 Task: Open a blank worksheet and write heading  Customer order data  Add 10 people name:-  'David White, Emily Green, Andrew Baker, Madison Evans, Logan King, Grace Hill, Gabriel Young, Elizabeth Flores, Samuel Reed, Avery Nelson. ' in October Last week sales are  10020 to 20050. customer order name:-  Nike shoe, Adidas shoe, Gucci T-shirt, Louis Vuitton bag, Zara Shirt, H&M jeans, Chanel perfume, Versace perfume, Ralph Lauren, Prada Shirtcustomer order price in between:-  10000 to 15000. Save page auditingSalesByRegion_2022
Action: Mouse pressed left at (136, 42)
Screenshot: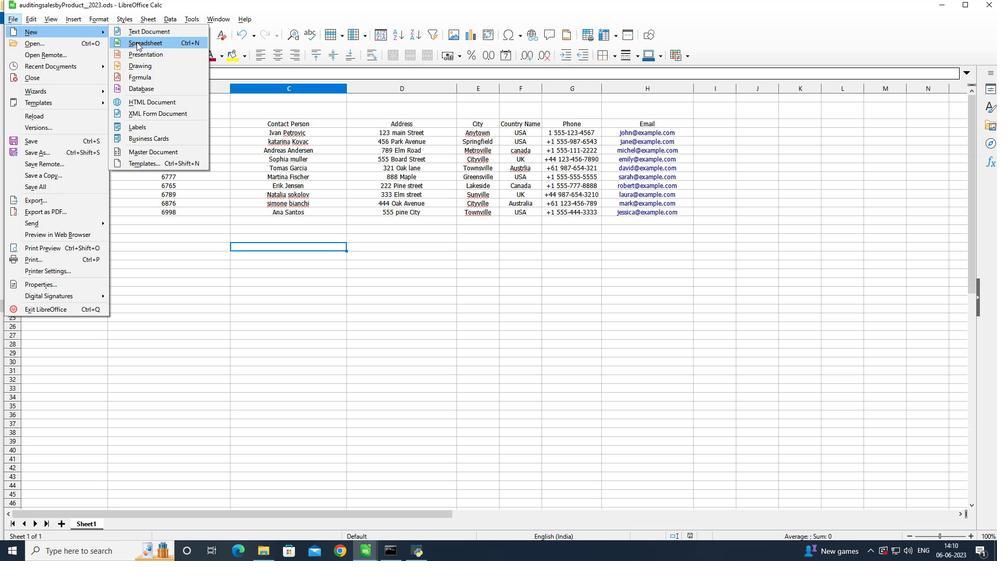 
Action: Mouse moved to (87, 103)
Screenshot: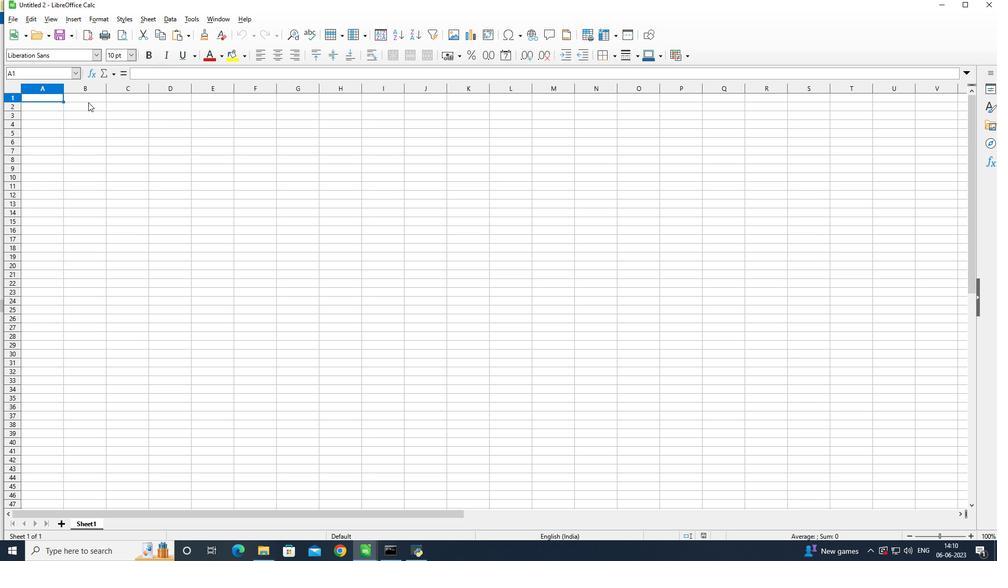 
Action: Mouse pressed left at (87, 103)
Screenshot: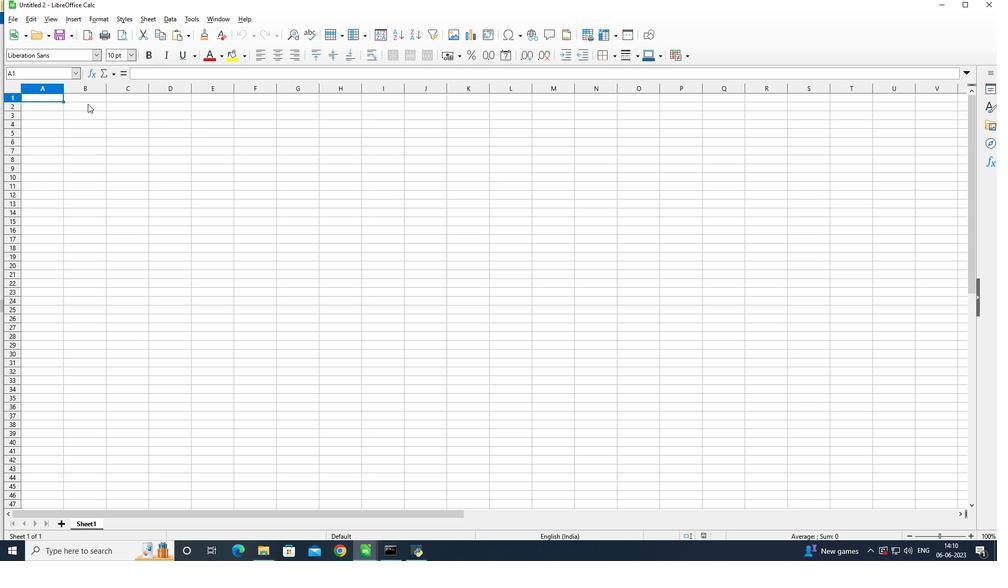 
Action: Mouse moved to (108, 94)
Screenshot: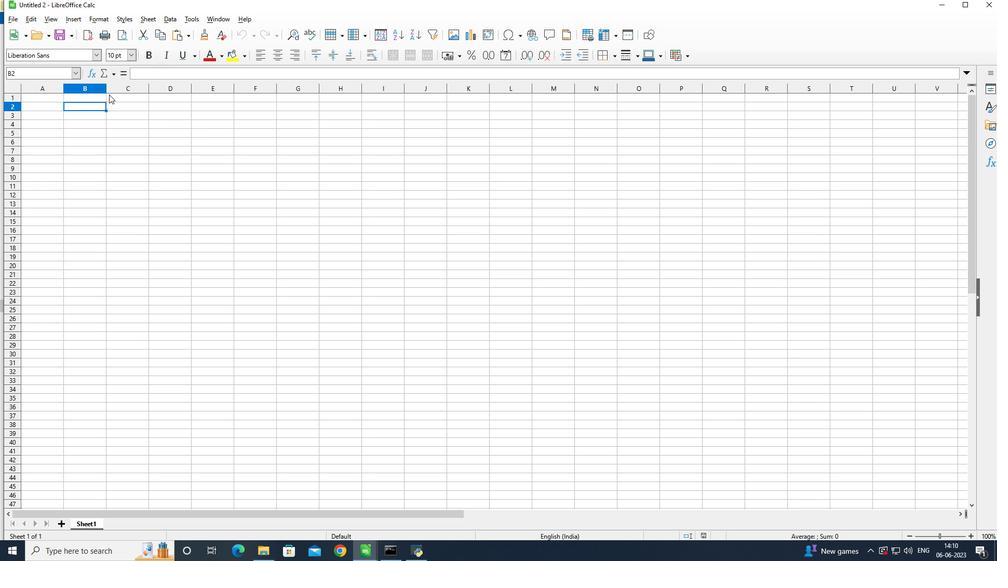 
Action: Key pressed <Key.shift><Key.shift><Key.shift><Key.shift>C
Screenshot: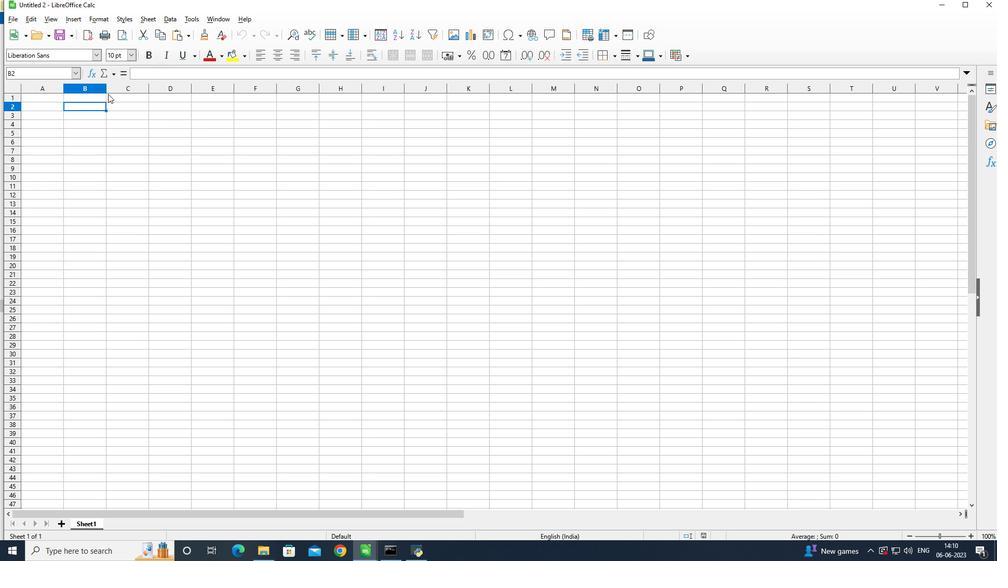 
Action: Mouse moved to (107, 94)
Screenshot: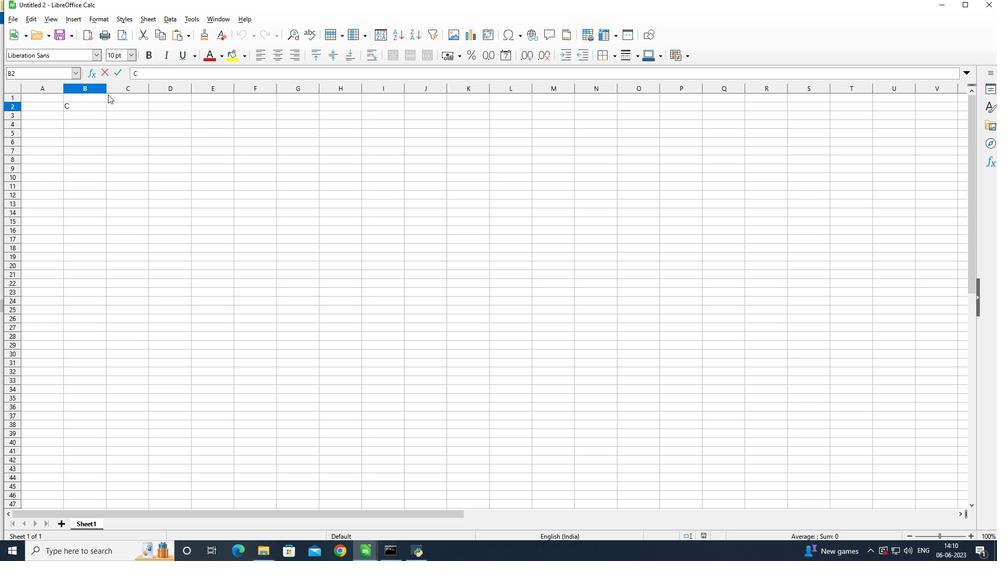 
Action: Key pressed ustomer<Key.space><Key.shift>Order<Key.enter>
Screenshot: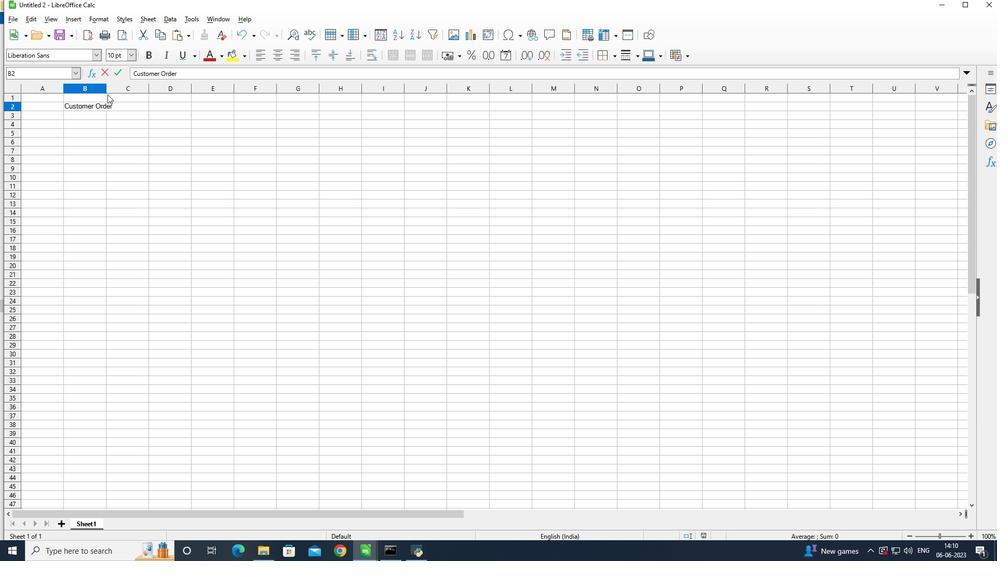 
Action: Mouse moved to (41, 114)
Screenshot: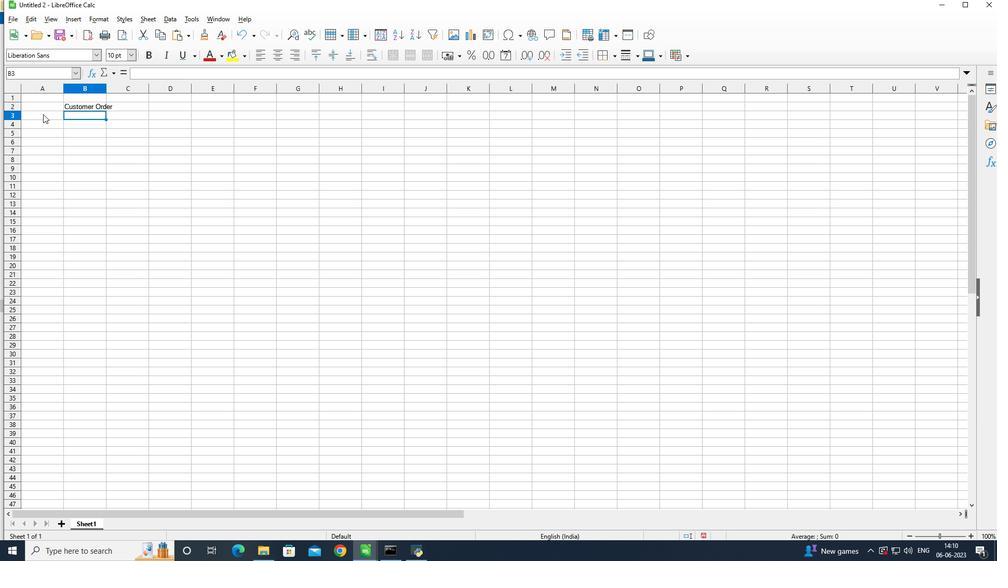 
Action: Mouse pressed left at (41, 114)
Screenshot: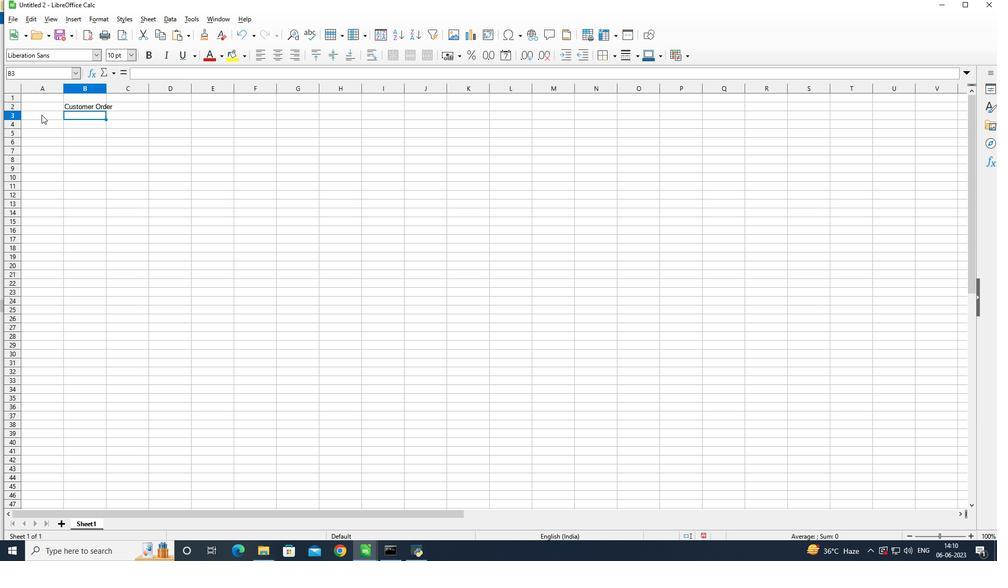 
Action: Key pressed <Key.shift>David<Key.space><Key.shift>White<Key.enter><Key.shift><Key.shift><Key.shift><Key.shift><Key.shift><Key.shift><Key.shift><Key.shift><Key.shift>Emily<Key.space><Key.shift>Green<Key.enter><Key.shift>Andrew<Key.space><Key.shift>Baker<Key.enter><Key.shift>Madison<Key.space><Key.shift><Key.shift><Key.shift><Key.shift><Key.shift>Evans<Key.enter><Key.shift>Logan<Key.space><Key.shift>King<Key.enter><Key.shift>Grace<Key.space><Key.shift>Hill<Key.enter><Key.shift><Key.shift><Key.shift><Key.shift><Key.shift><Key.shift><Key.shift><Key.shift><Key.shift><Key.shift>Gabriel<Key.space><Key.shift>Young<Key.enter><Key.shift><Key.shift><Key.shift><Key.shift>Elizabeth<Key.space><Key.shift><Key.shift><Key.shift><Key.shift>Flores<Key.enter><Key.shift>Samuel<Key.space><Key.shift>Reed<Key.enter><Key.shift><Key.shift><Key.shift><Key.shift><Key.shift><Key.shift><Key.shift>Avery<Key.space><Key.shift>Nelson<Key.enter>
Screenshot: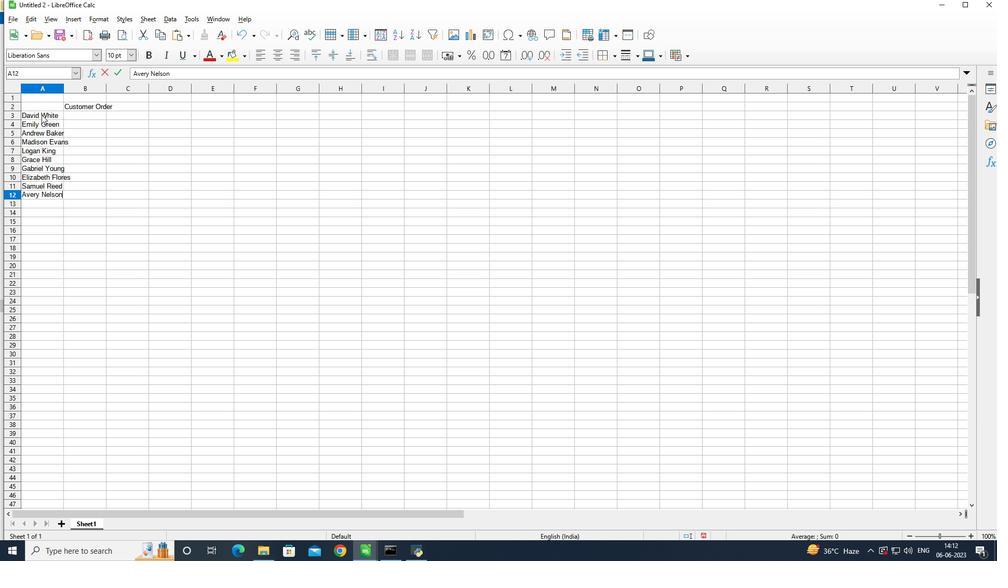 
Action: Mouse moved to (62, 87)
Screenshot: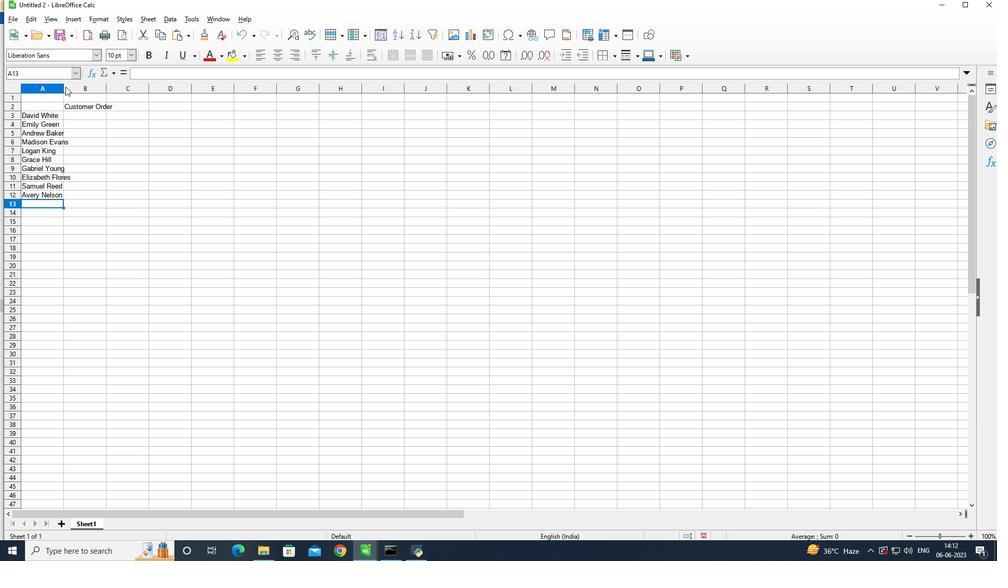
Action: Mouse pressed left at (62, 87)
Screenshot: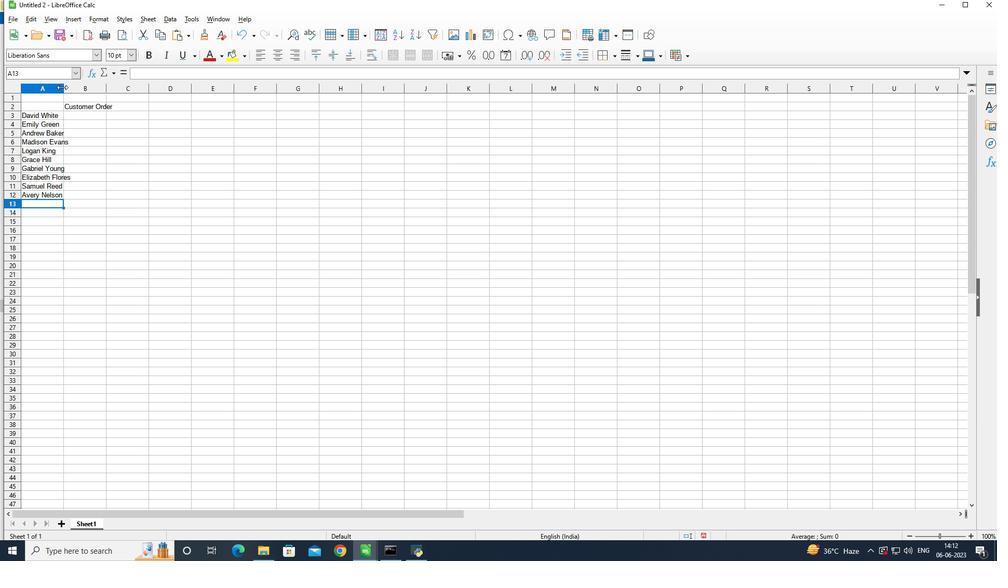 
Action: Mouse moved to (148, 87)
Screenshot: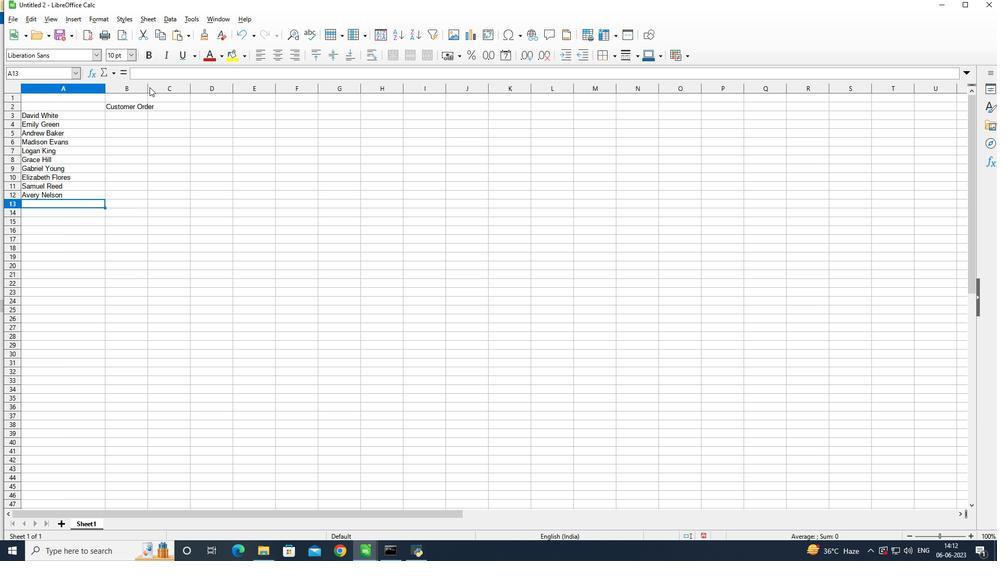 
Action: Mouse pressed left at (148, 87)
Screenshot: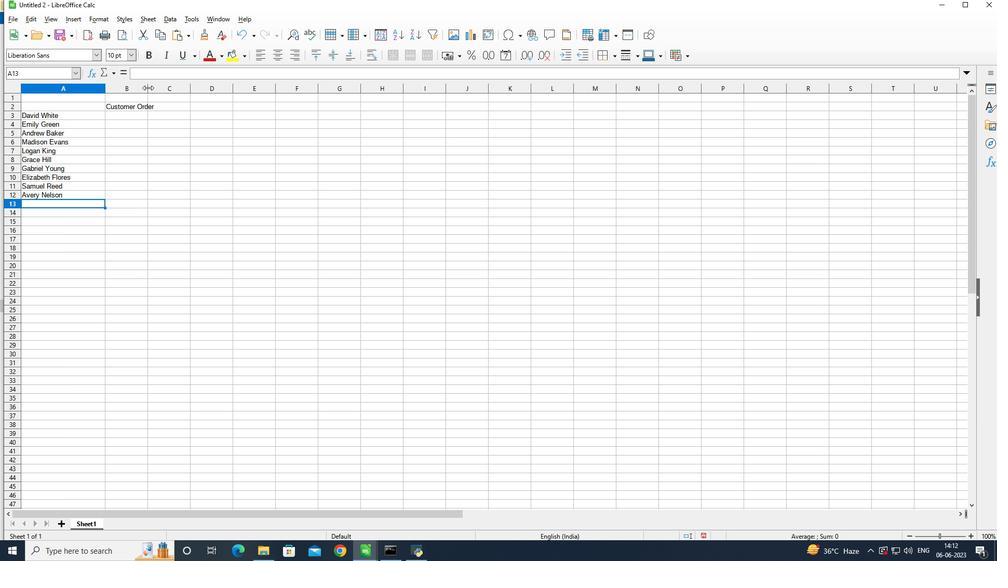 
Action: Mouse moved to (131, 113)
Screenshot: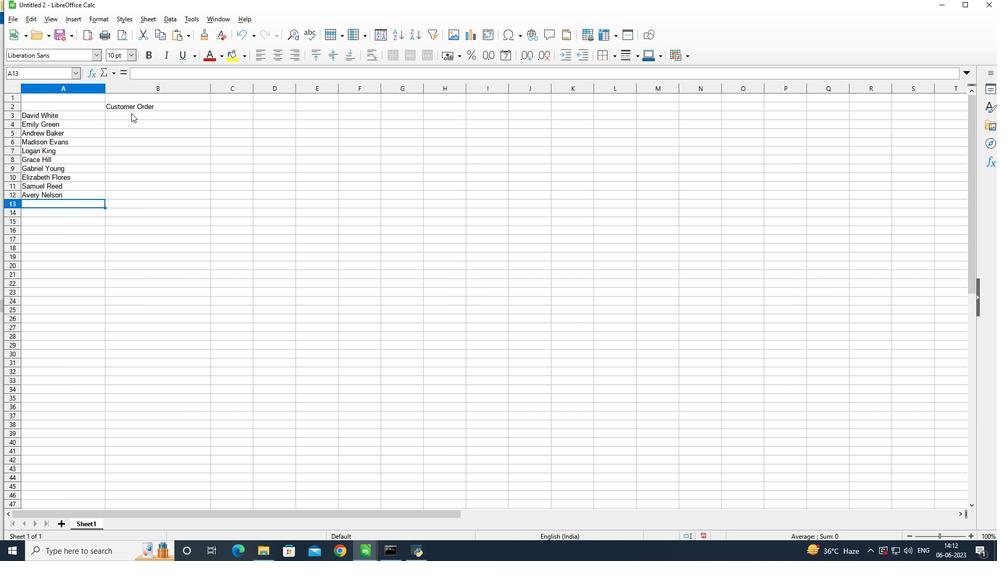 
Action: Mouse pressed left at (131, 113)
Screenshot: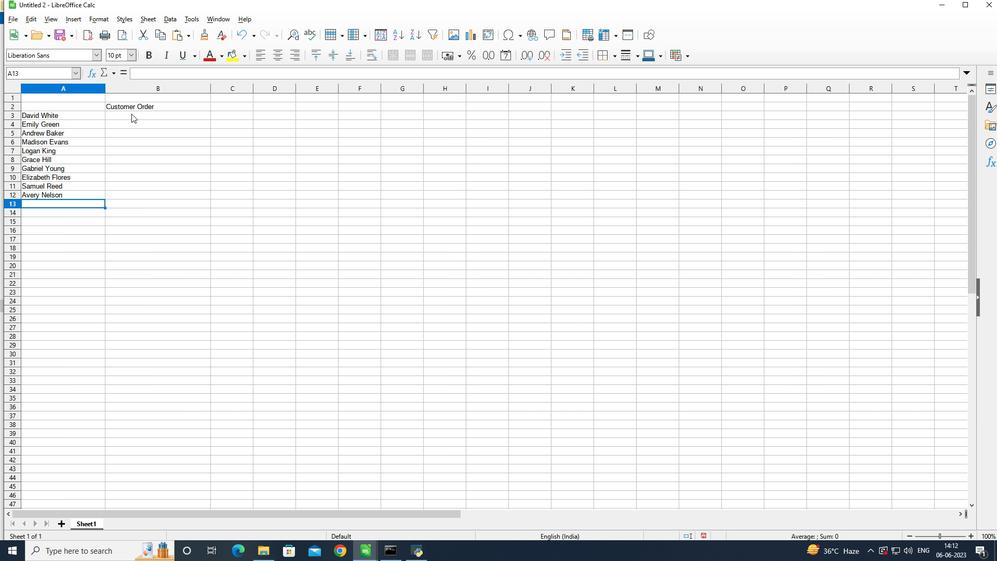 
Action: Mouse moved to (134, 117)
Screenshot: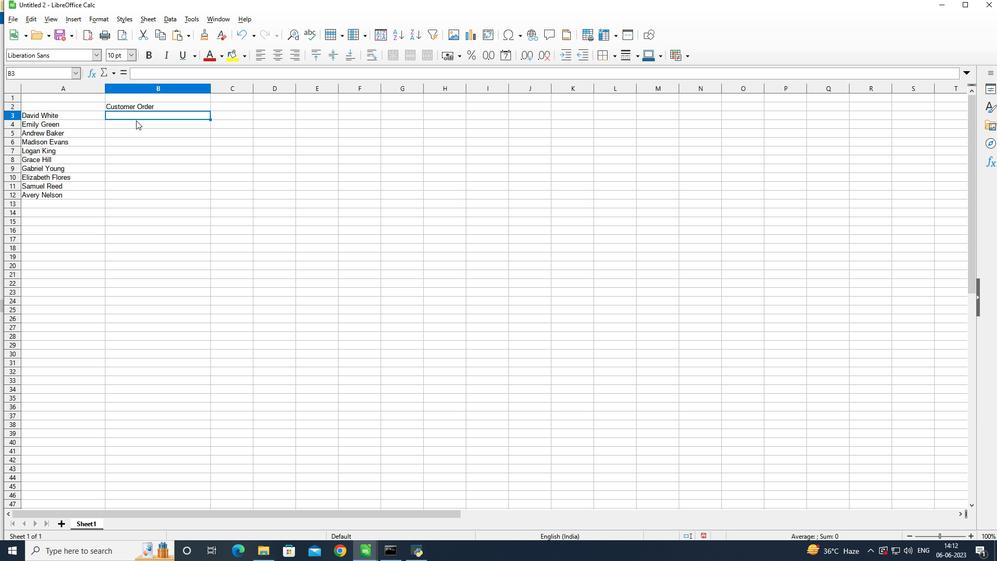 
Action: Key pressed <Key.shift><Key.shift>October<Key.space><Key.shift>Last<Key.space><Key.shift>Wee
Screenshot: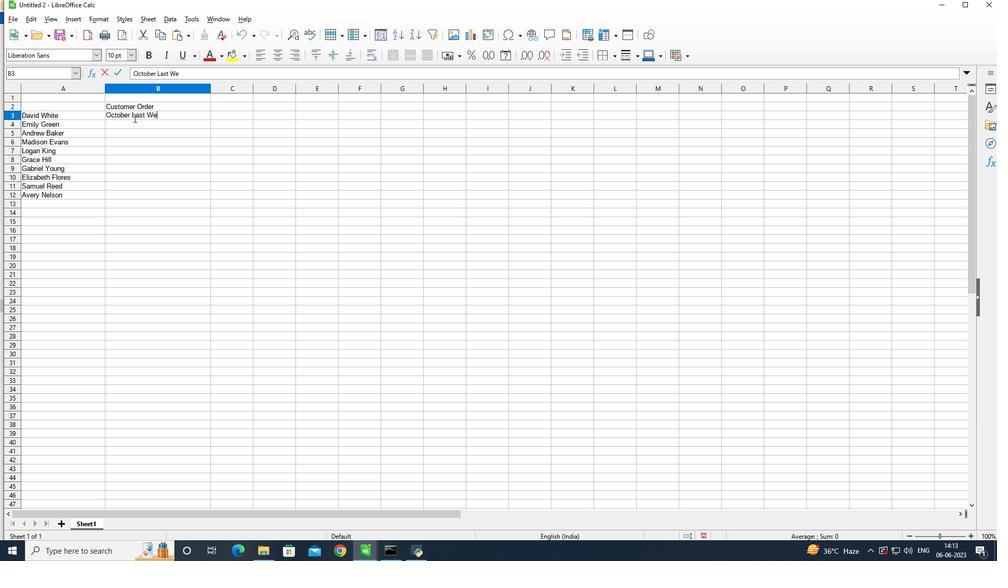 
Action: Mouse moved to (133, 117)
Screenshot: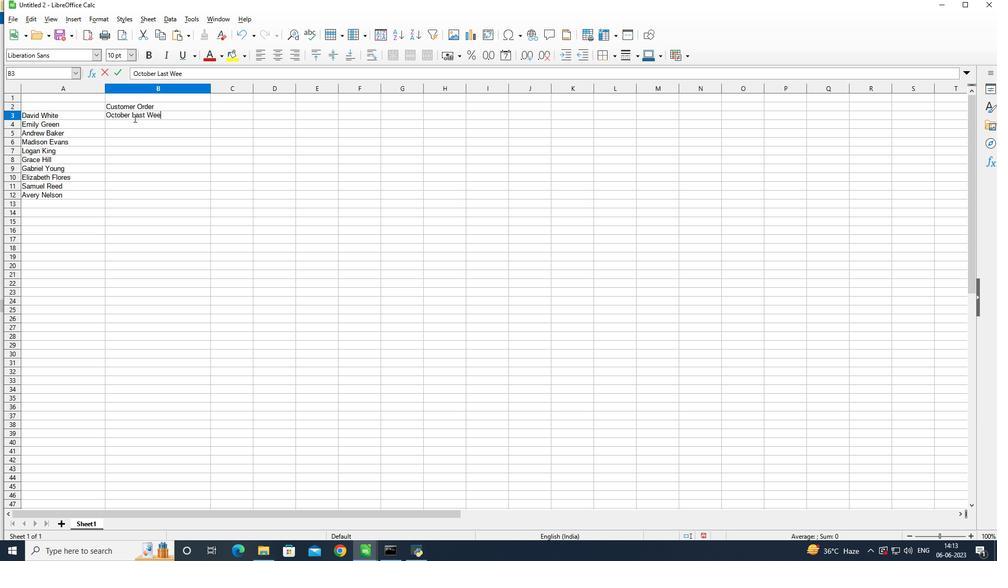 
Action: Key pressed k<Key.shift>Sale<Key.enter>
Screenshot: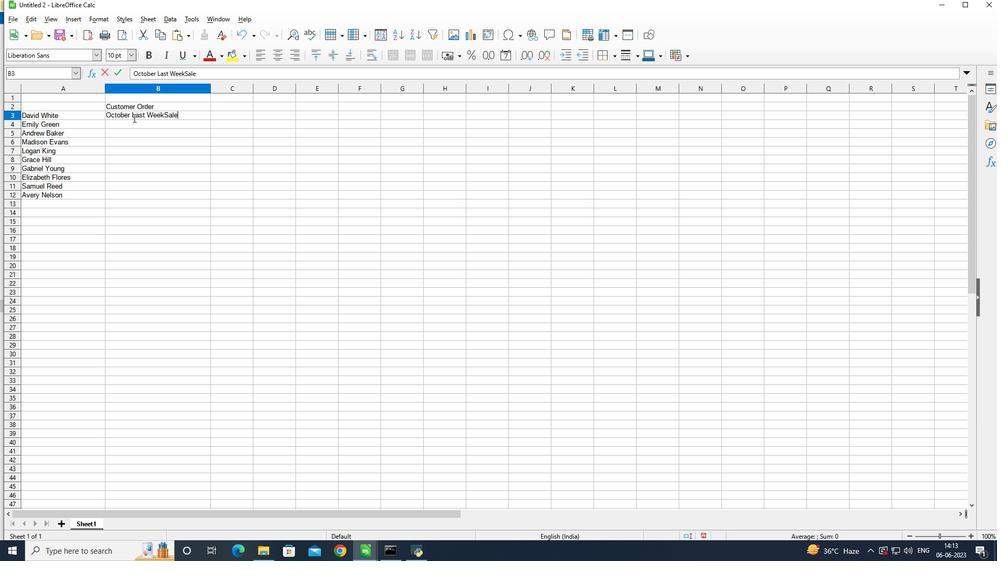 
Action: Mouse moved to (133, 117)
Screenshot: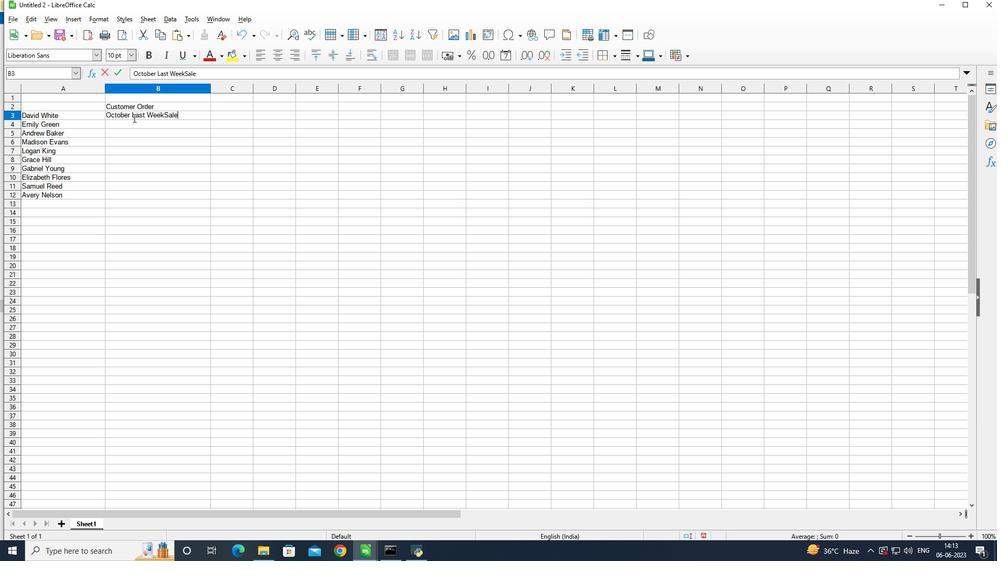 
Action: Key pressed 10020<Key.enter>10030<Key.enter>10040<Key.enter>10050<Key.enter>10060<Key.enter>10070<Key.enter>10080<Key.enter>10090<Key.enter>20050
Screenshot: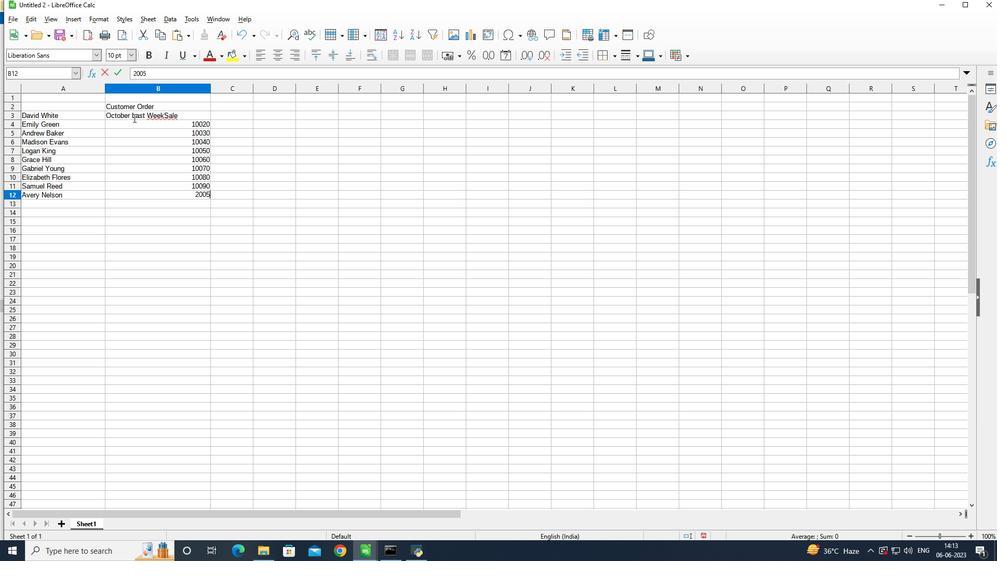 
Action: Mouse moved to (230, 115)
Screenshot: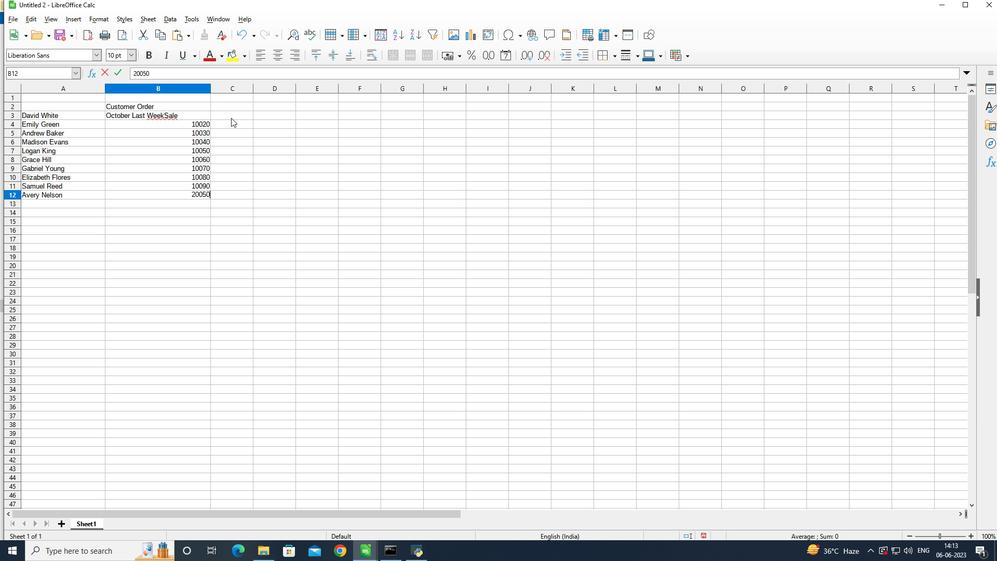 
Action: Mouse pressed left at (230, 115)
Screenshot: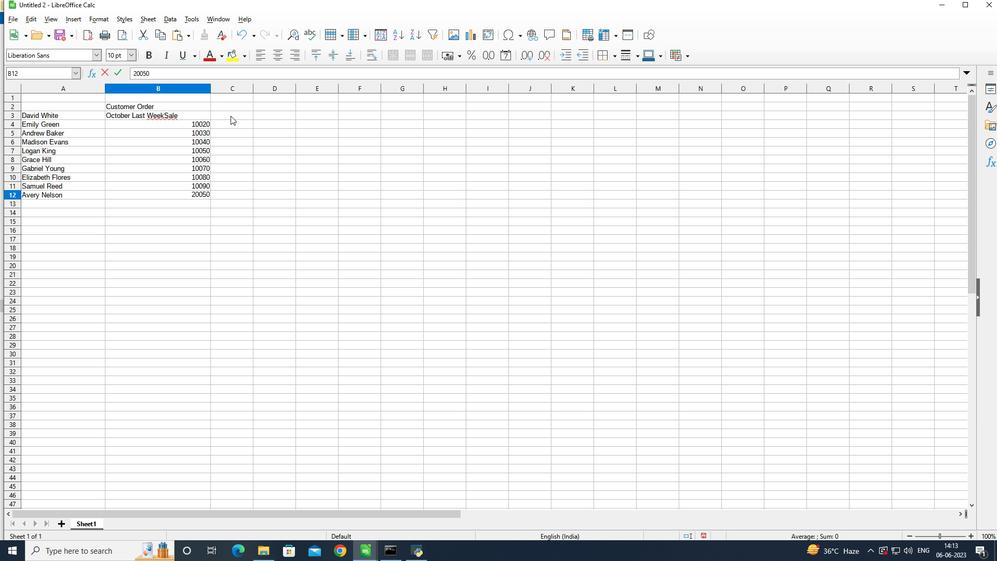 
Action: Mouse moved to (253, 85)
Screenshot: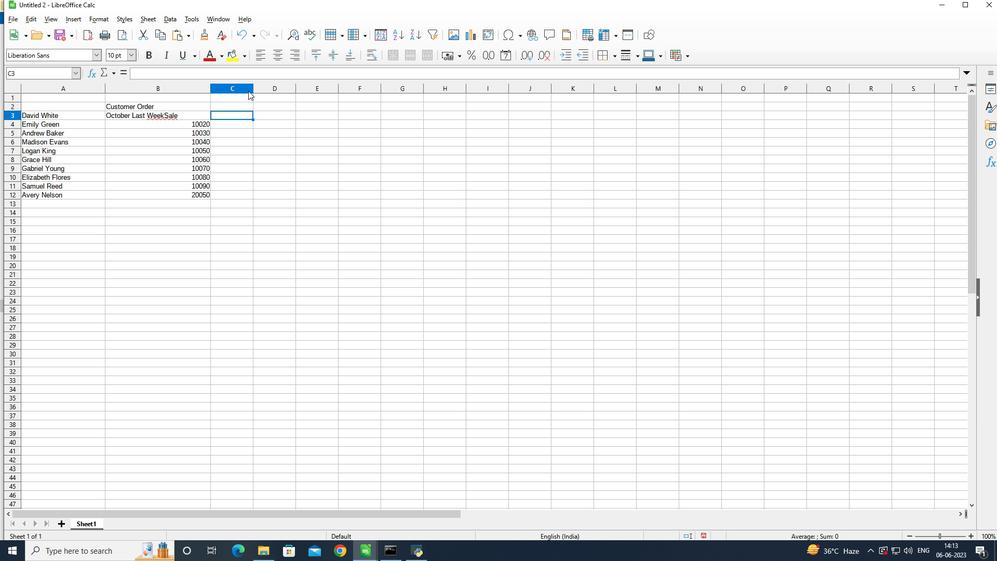 
Action: Mouse pressed left at (253, 85)
Screenshot: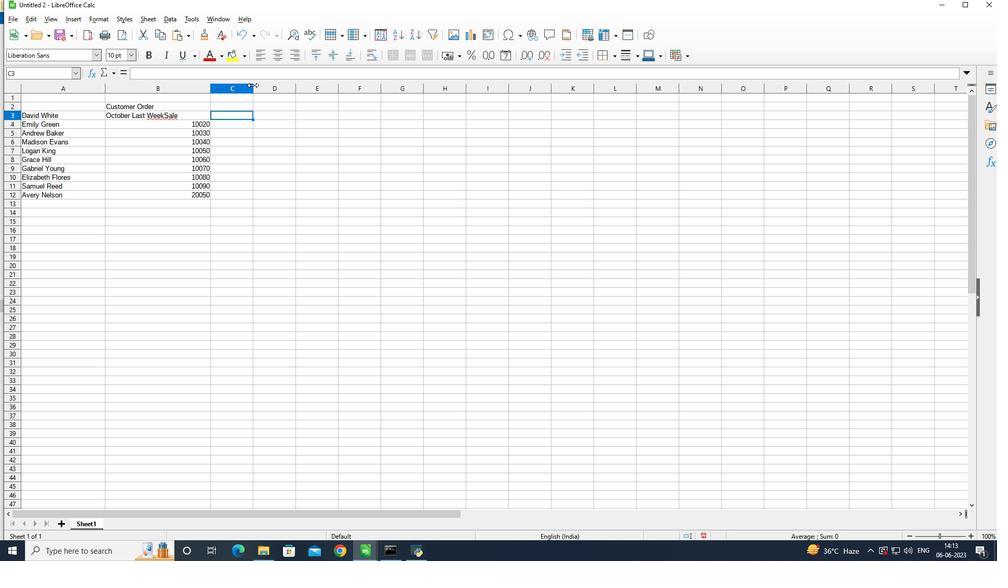 
Action: Mouse moved to (242, 115)
Screenshot: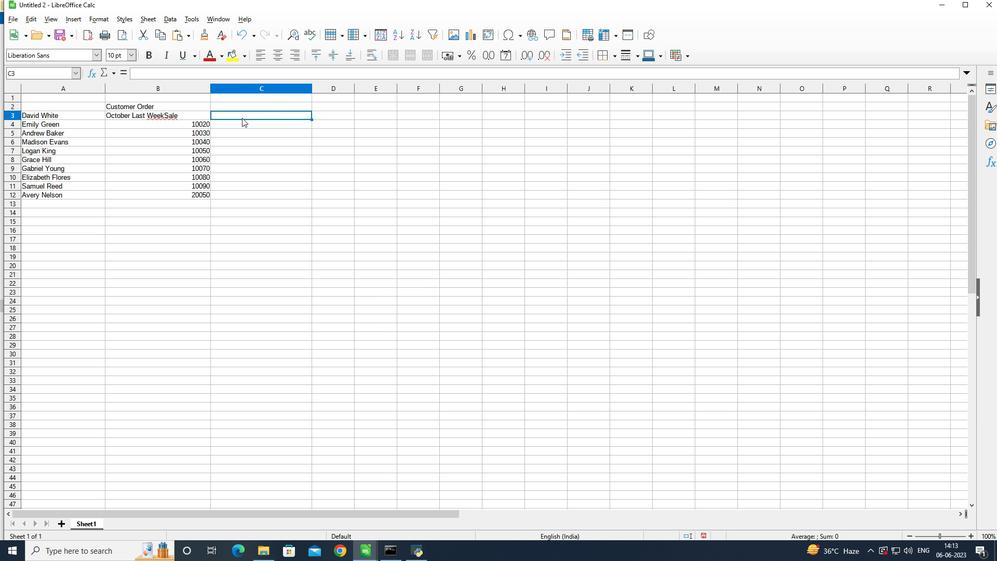 
Action: Mouse pressed left at (242, 115)
Screenshot: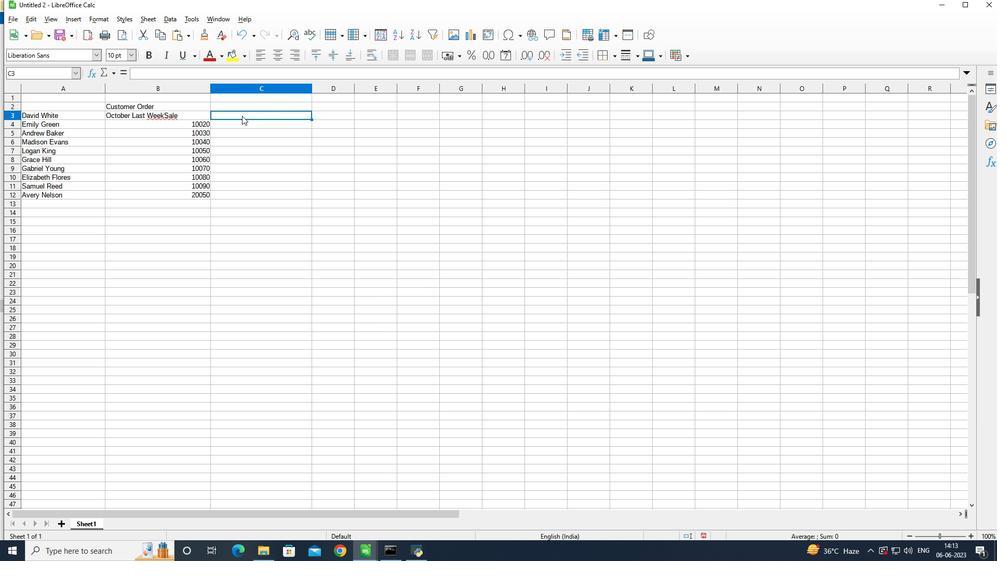 
Action: Mouse moved to (249, 116)
Screenshot: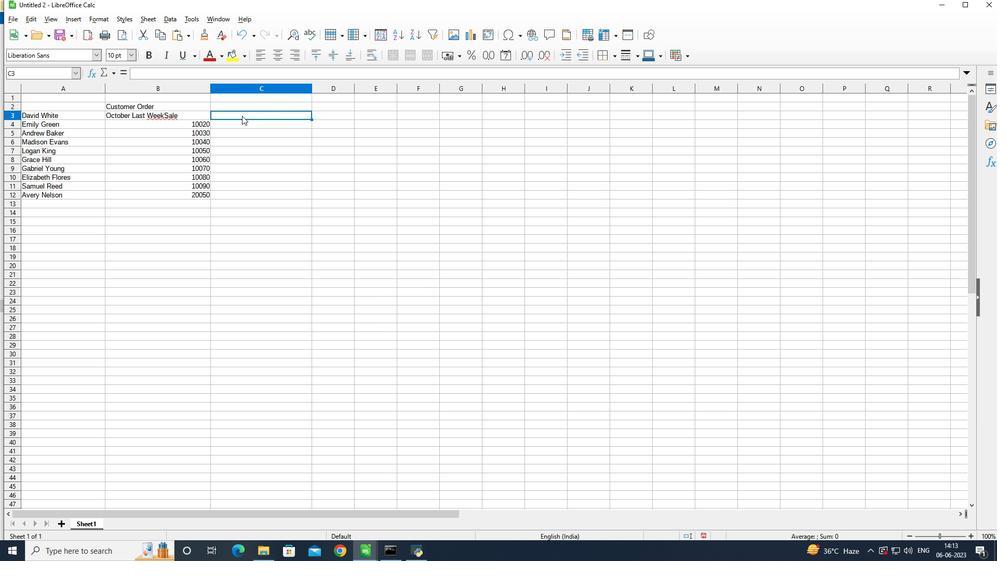 
Action: Key pressed <Key.shift>Customer<Key.space><Key.shift>order<Key.enter><Key.caps_lock>NIKE<Key.space><Key.caps_lock><Key.caps_lock>SHOE<Key.backspace><Key.backspace><Key.backspace><Key.backspace><Key.caps_lock>shoe<Key.enter><Key.shift>Adidas<Key.space><Key.shift>Shoe<Key.enter><Key.shift><Key.shift><Key.shift><Key.shift><Key.shift><Key.shift><Key.shift><Key.shift><Key.shift><Key.shift><Key.shift><Key.shift><Key.shift>Gucci<Key.space><Key.shift>T-shirt<Key.enter><Key.shift><Key.shift><Key.shift><Key.shift><Key.shift><Key.shift>Louis<Key.space><Key.shift>vuitton<Key.space><Key.shift>Bag<Key.enter><Key.shift>Zara<Key.space><Key.shift>P<Key.backspace><Key.shift>Ralph<Key.space><Key.backspace><Key.backspace><Key.backspace><Key.backspace><Key.backspace><Key.backspace><Key.backspace><Key.space><Key.shift>Shirt<Key.enter><Key.shift>H<Key.shift_r><Key.shift_r><Key.shift_r><Key.shift_r><Key.shift_r><Key.shift_r><Key.shift_r><Key.shift_r><Key.shift_r>&<Key.shift><Key.shift><Key.shift><Key.shift><Key.shift><Key.shift><Key.shift><Key.shift><Key.shift>M<Key.space><Key.shift>jeans<Key.enter><Key.shift>Chanel<Key.space>perfume<Key.enter><Key.shift>Versace<Key.space><Key.shift>Perfume<Key.enter><Key.shift><Key.shift><Key.shift><Key.shift><Key.shift><Key.shift><Key.shift><Key.shift><Key.shift><Key.shift>Prada<Key.space><Key.shift><Key.shift><Key.shift><Key.shift><Key.shift><Key.shift><Key.shift><Key.shift><Key.shift><Key.shift>Shirt<Key.enter>
Screenshot: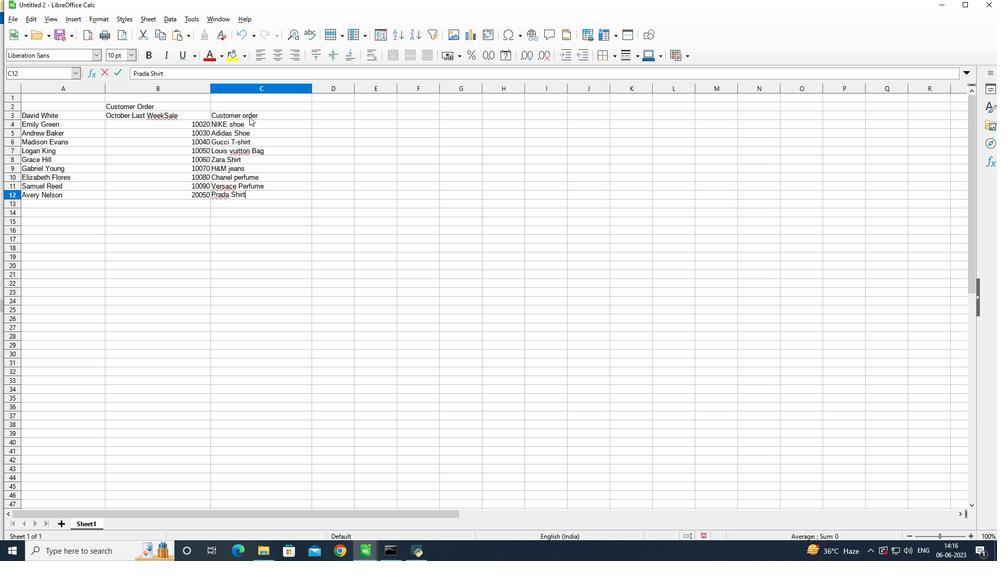 
Action: Mouse moved to (325, 114)
Screenshot: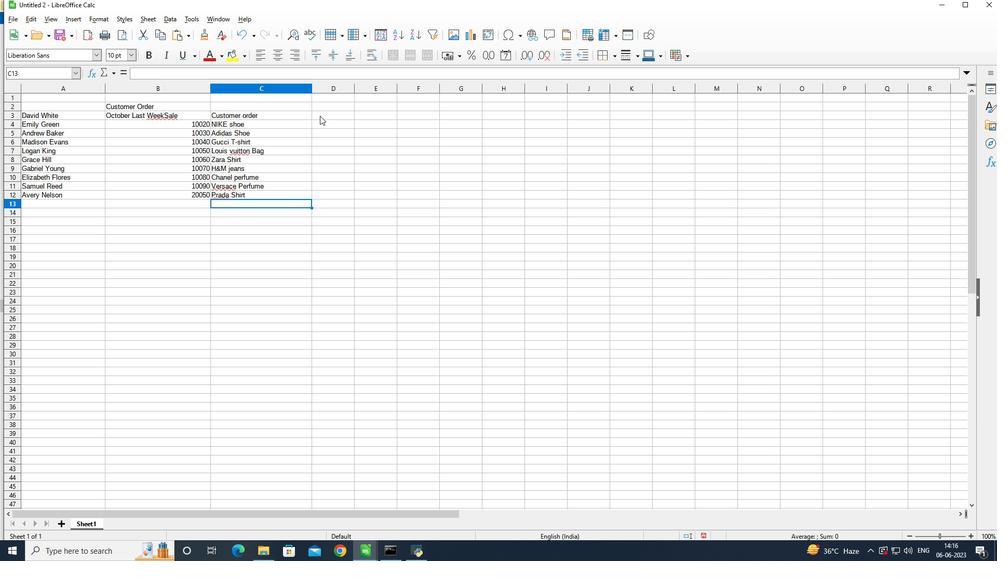 
Action: Mouse pressed left at (325, 114)
Screenshot: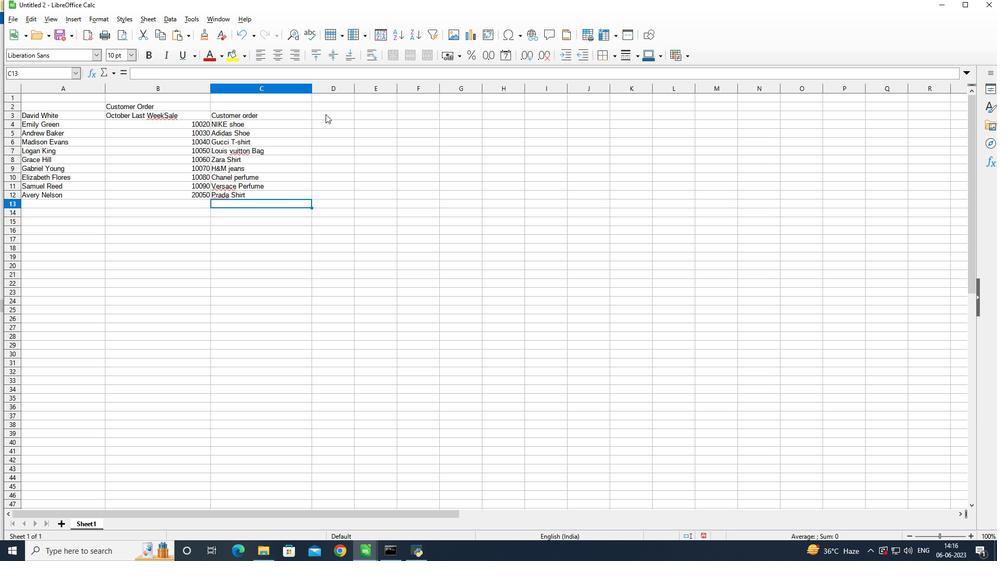 
Action: Mouse moved to (353, 85)
Screenshot: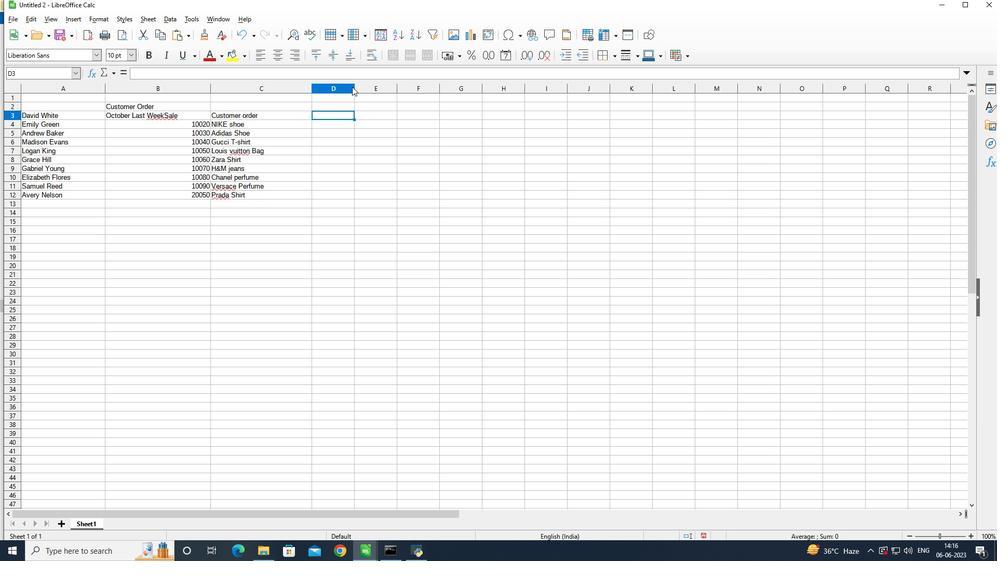 
Action: Mouse pressed left at (353, 85)
Screenshot: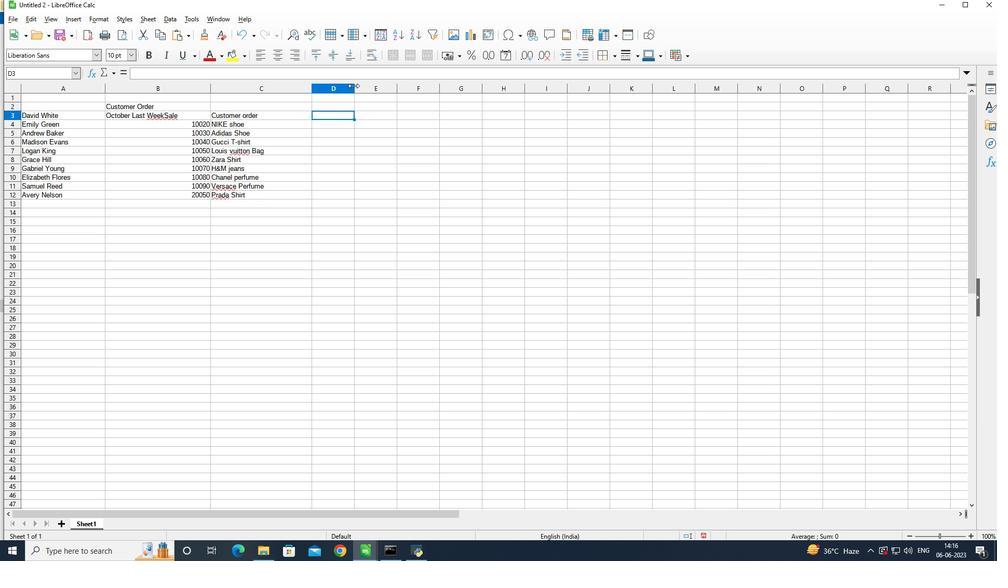 
Action: Mouse moved to (321, 113)
Screenshot: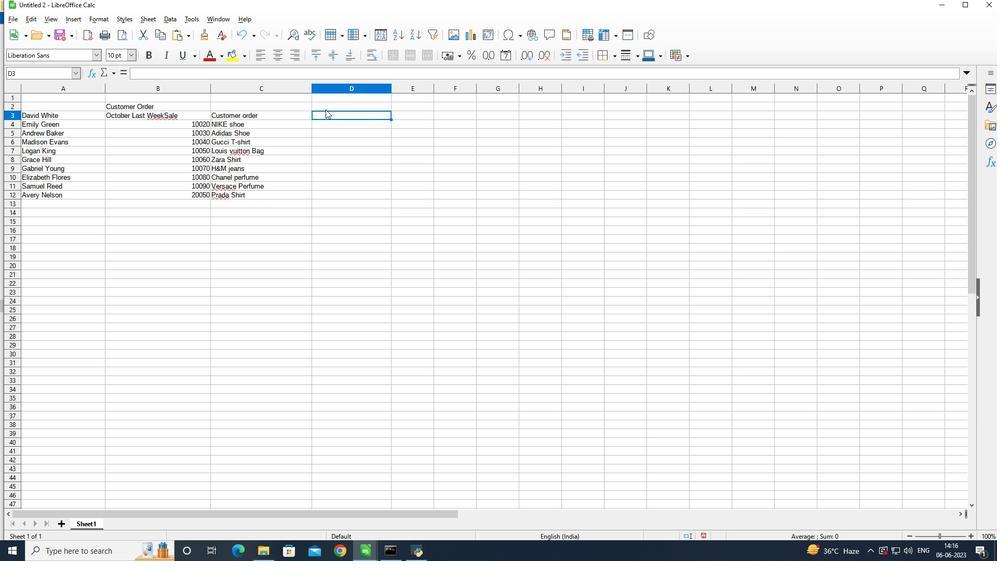 
Action: Mouse pressed left at (321, 113)
Screenshot: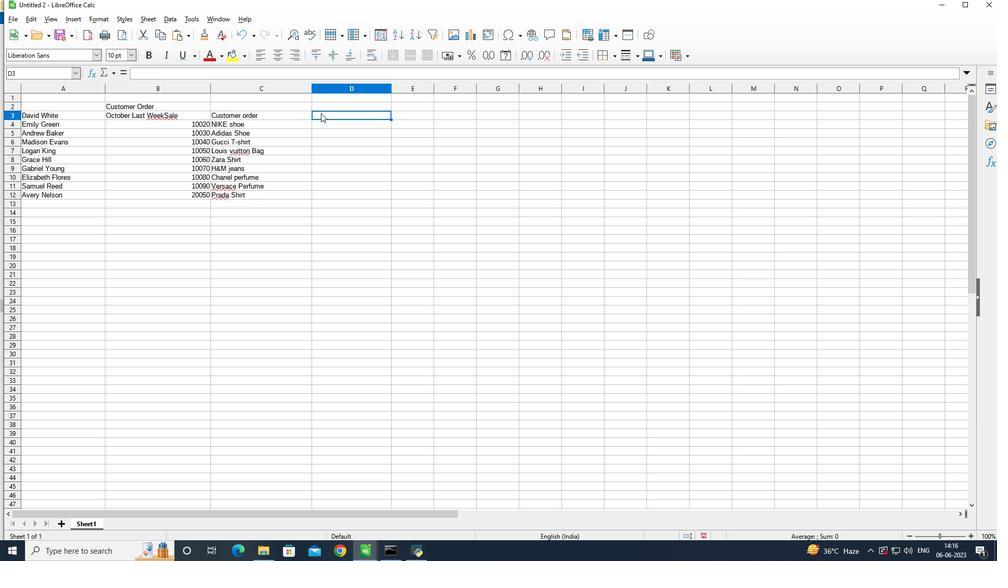 
Action: Mouse moved to (358, 118)
Screenshot: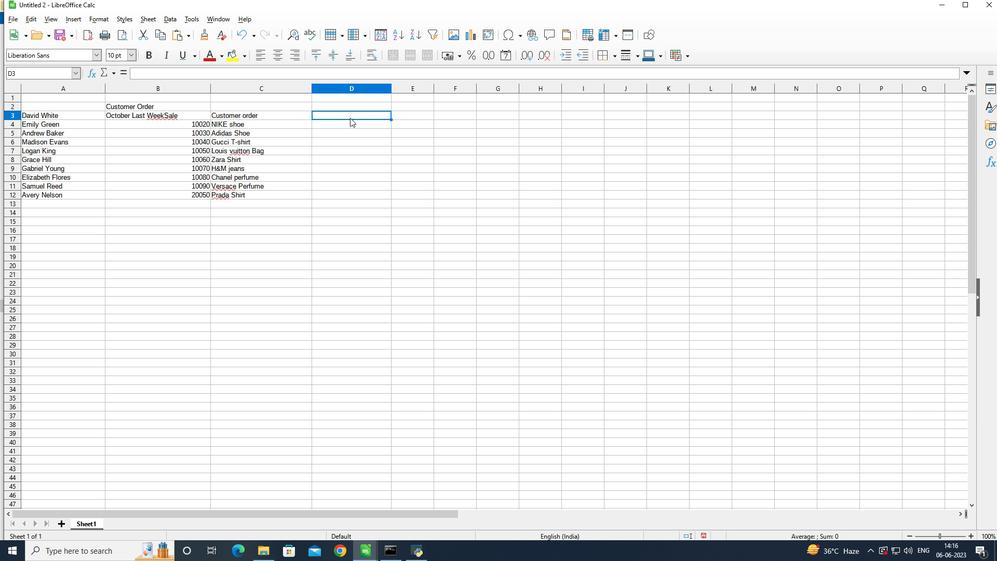 
Action: Key pressed <Key.shift>Order<Key.space><Key.shift>p
Screenshot: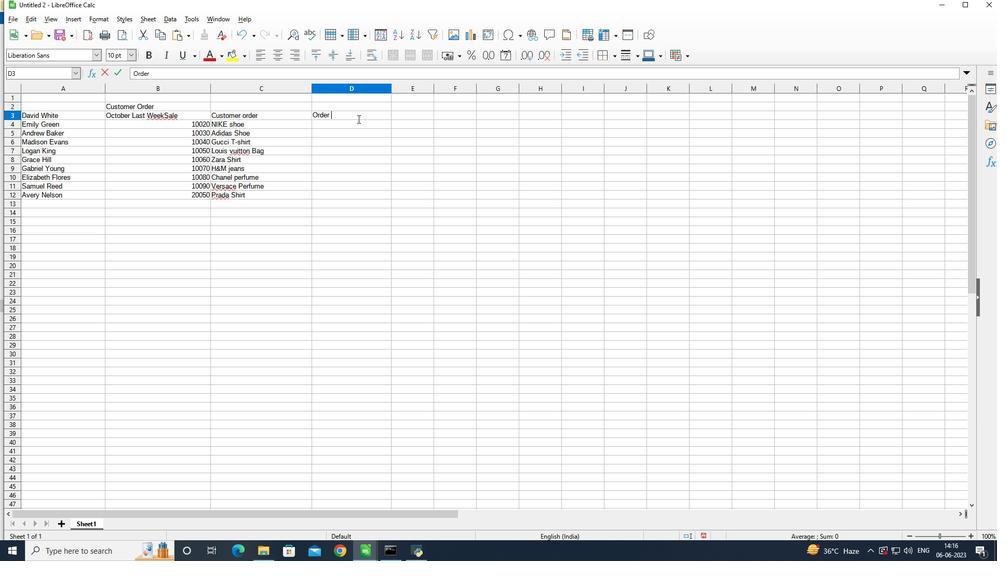 
Action: Mouse moved to (358, 118)
Screenshot: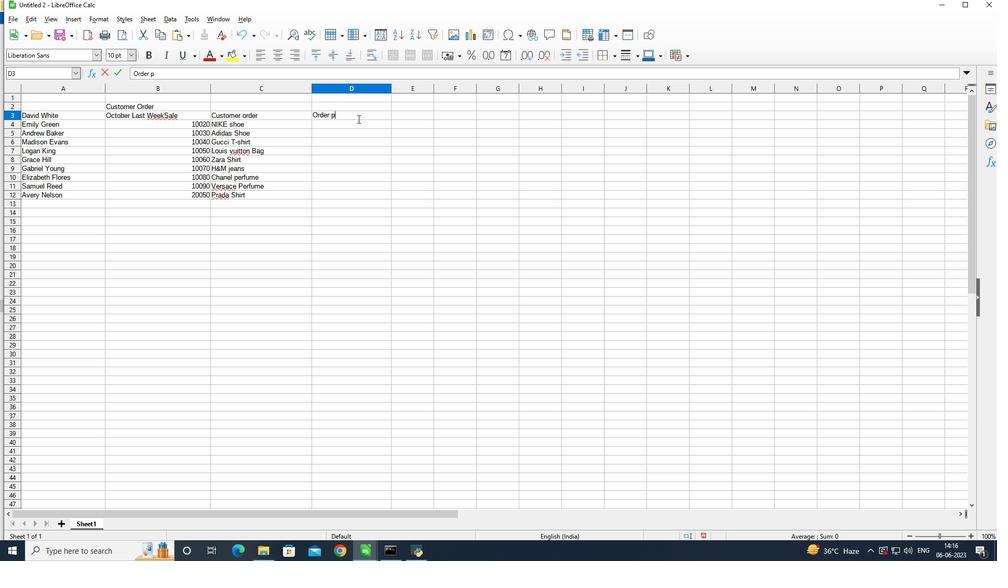 
Action: Key pressed rice<Key.enter>10000<Key.enter>11000<Key.enter>11111<Key.enter>1<Key.enter><Key.up>11<Key.enter><Key.up>00<Key.backspace><Key.backspace>11000<Key.enter>12000<Key.enter>12222<Key.enter>130000<Key.backspace><Key.enter>13333<Key.enter>15000ctrl+Sauditing<Key.shift>Sale<Key.shift>By<Key.shift><Key.shift><Key.shift><Key.shift><Key.shift><Key.shift><Key.shift><Key.shift><Key.shift><Key.shift>Region<Key.shift_r><Key.shift_r><Key.shift_r><Key.shift_r>__2022<Key.enter>
Screenshot: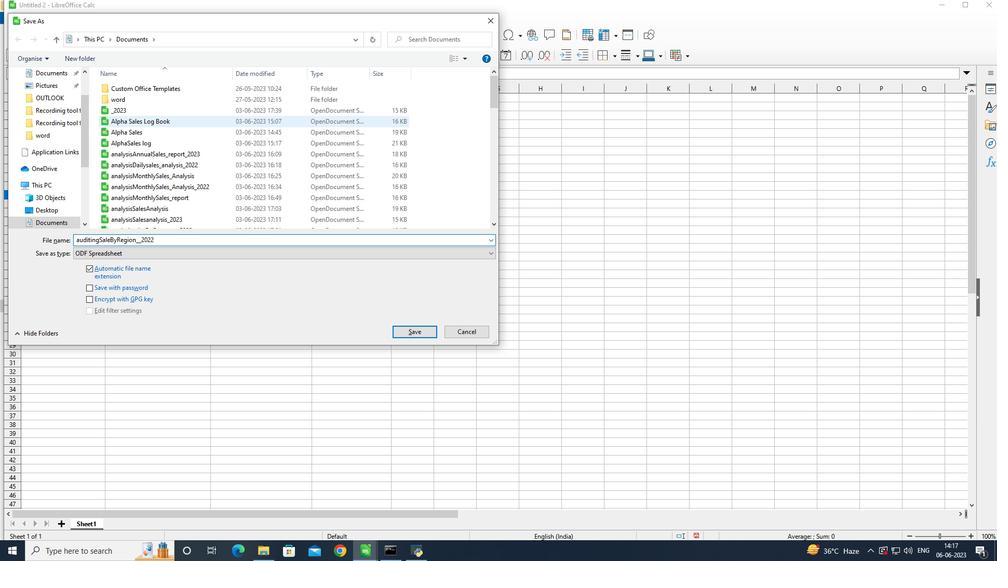 
